 Task: In the  document Ai.odt Use the tool word Count 'and display word count while typing' Create the translated copy of the document in  'Latin' Change notification to  All Comments
Action: Mouse moved to (183, 62)
Screenshot: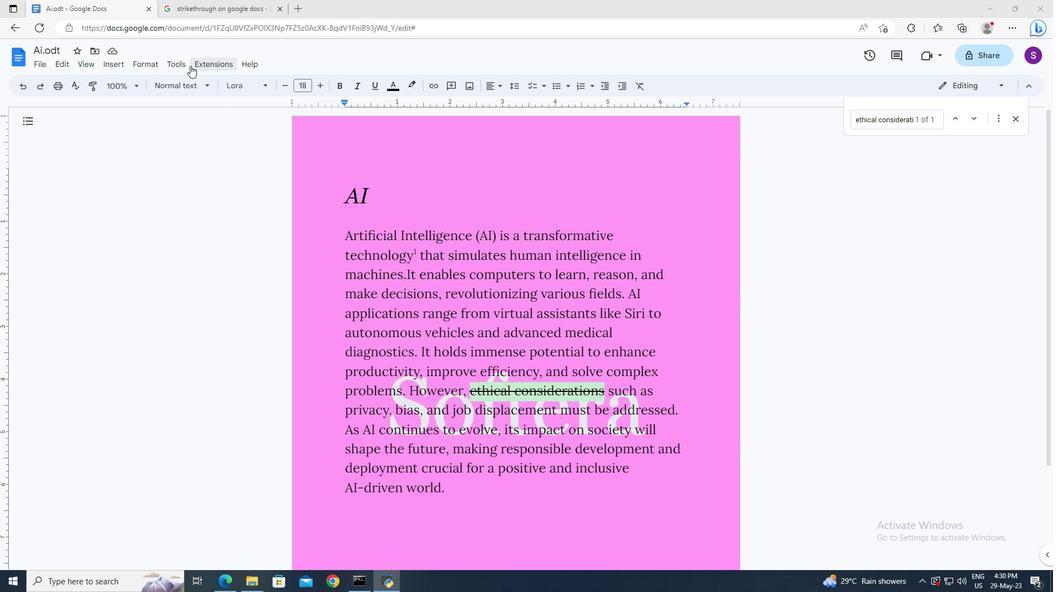 
Action: Mouse pressed left at (183, 62)
Screenshot: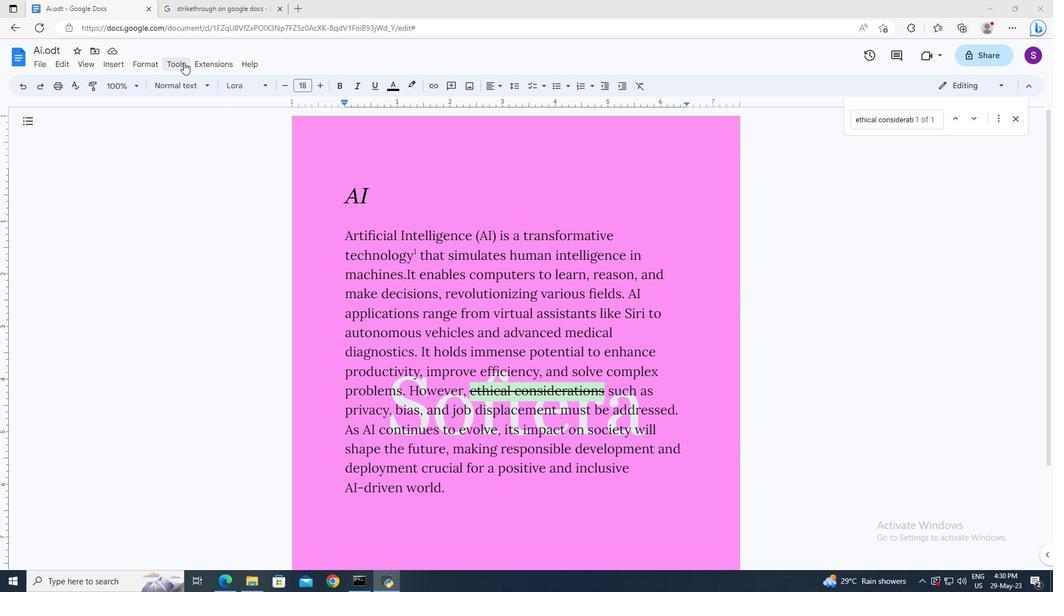 
Action: Mouse moved to (192, 96)
Screenshot: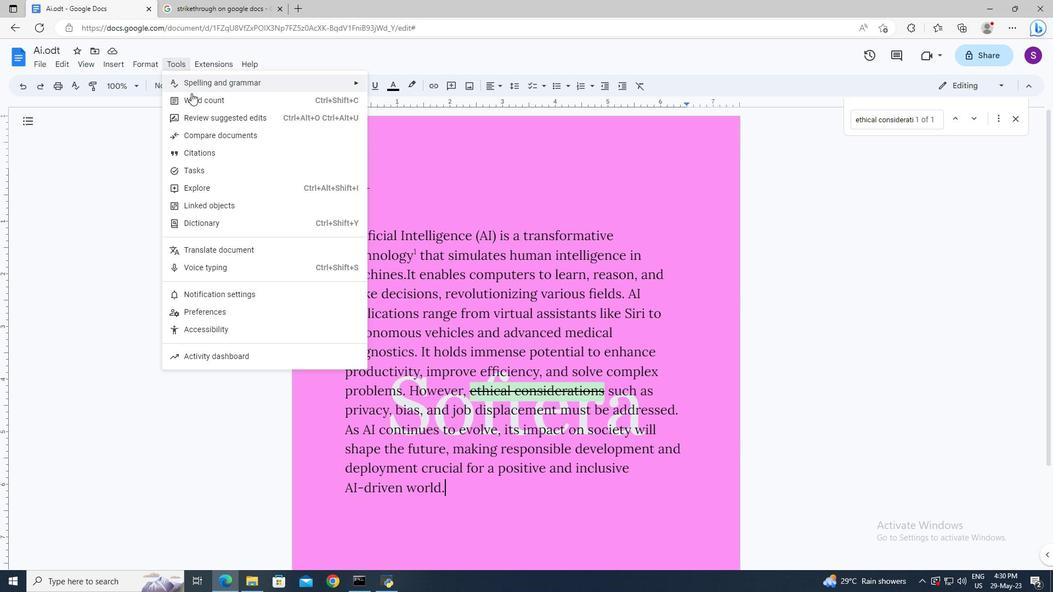 
Action: Mouse pressed left at (192, 96)
Screenshot: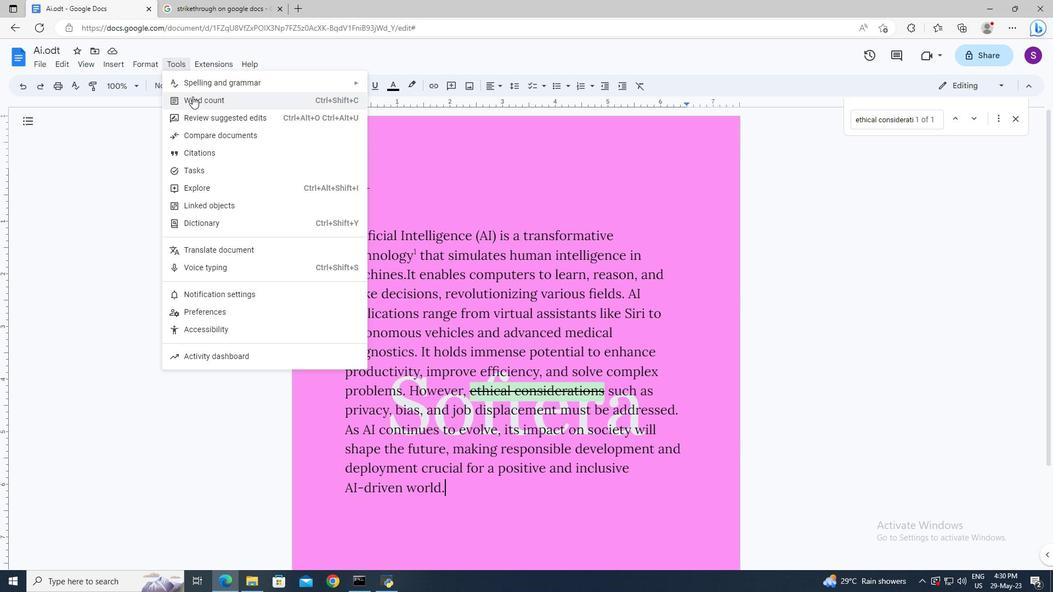 
Action: Mouse moved to (459, 353)
Screenshot: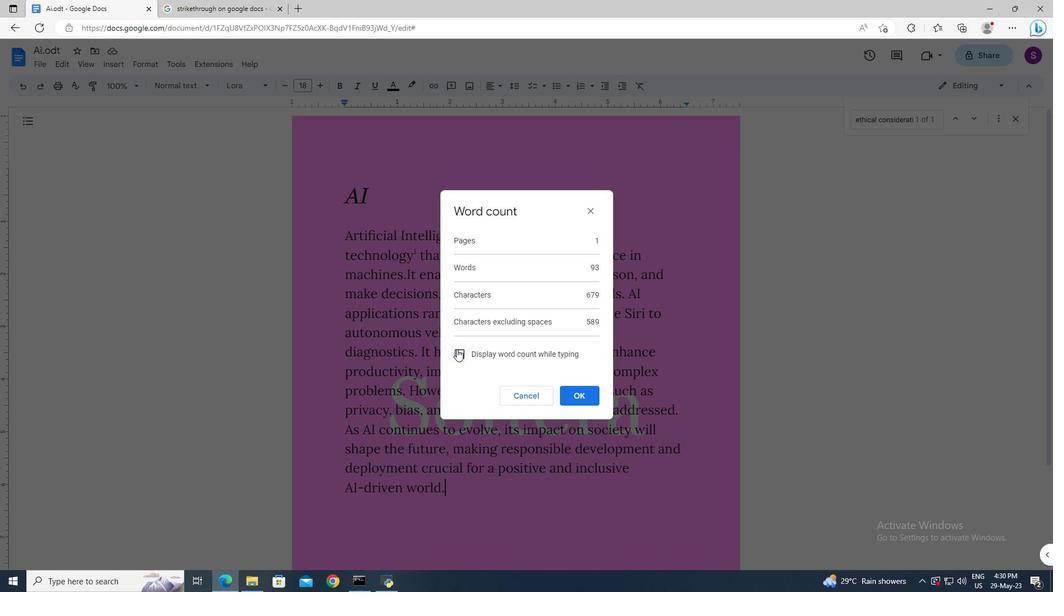 
Action: Mouse pressed left at (459, 353)
Screenshot: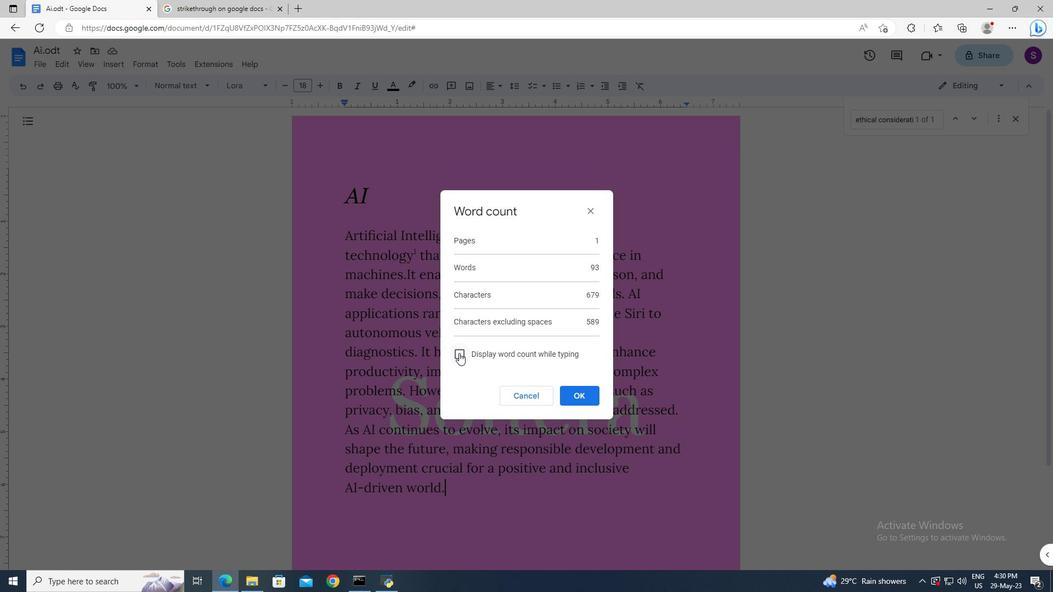 
Action: Mouse moved to (571, 391)
Screenshot: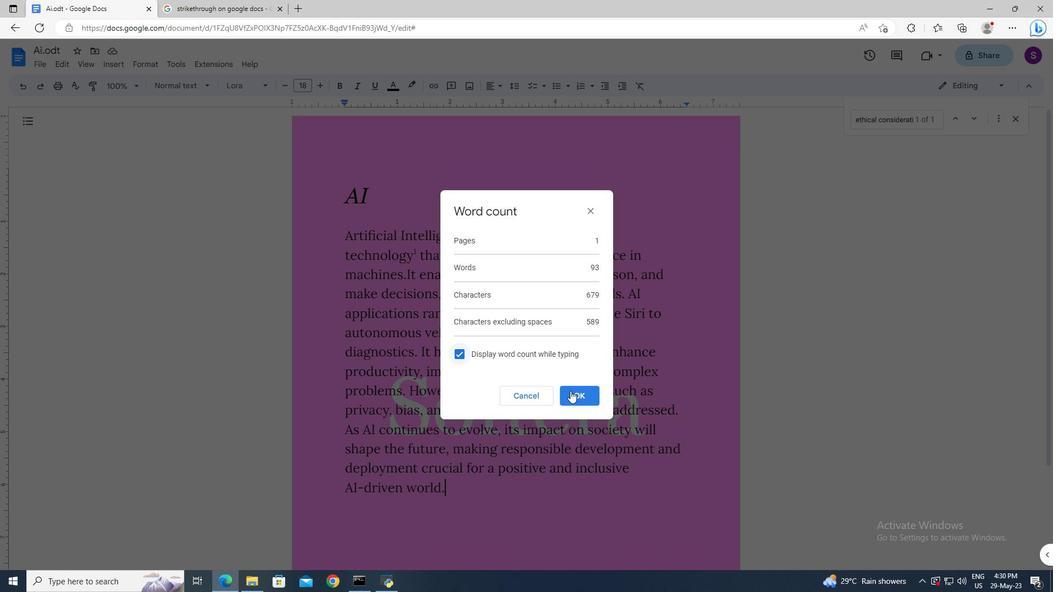 
Action: Mouse pressed left at (571, 391)
Screenshot: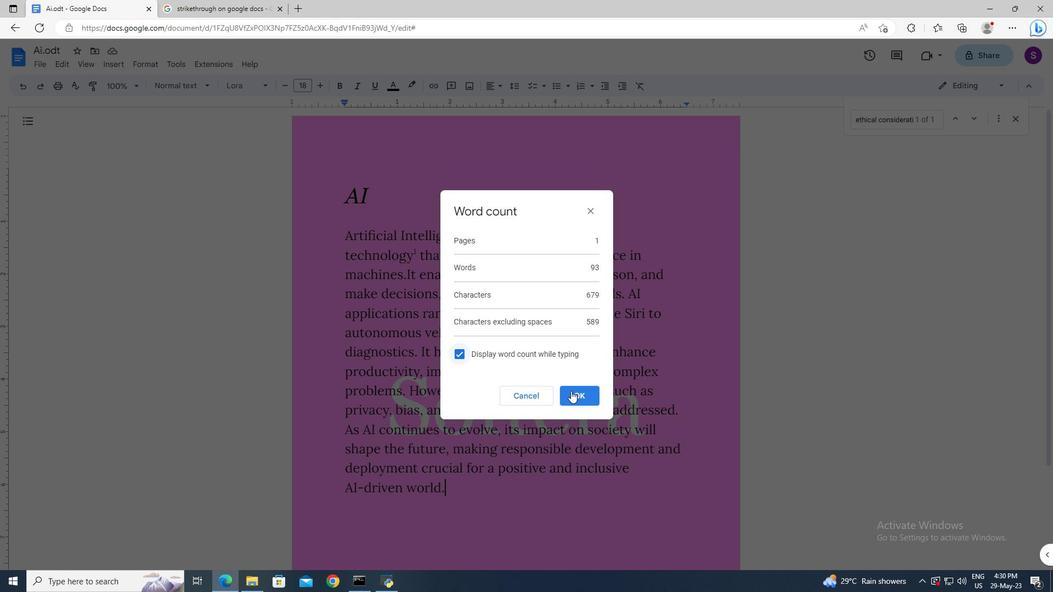 
Action: Mouse moved to (73, 60)
Screenshot: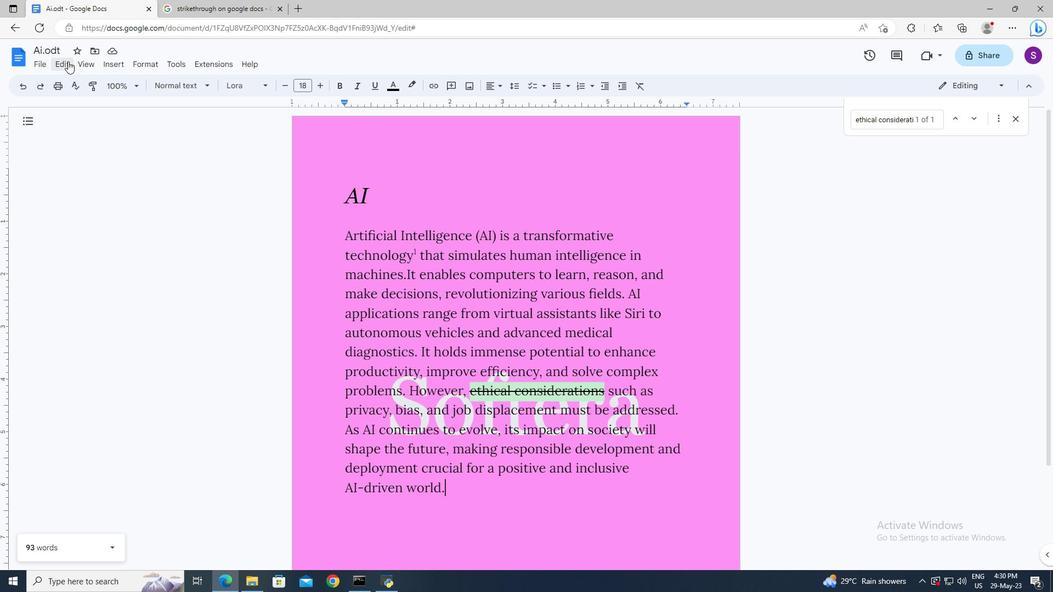
Action: Mouse pressed left at (73, 60)
Screenshot: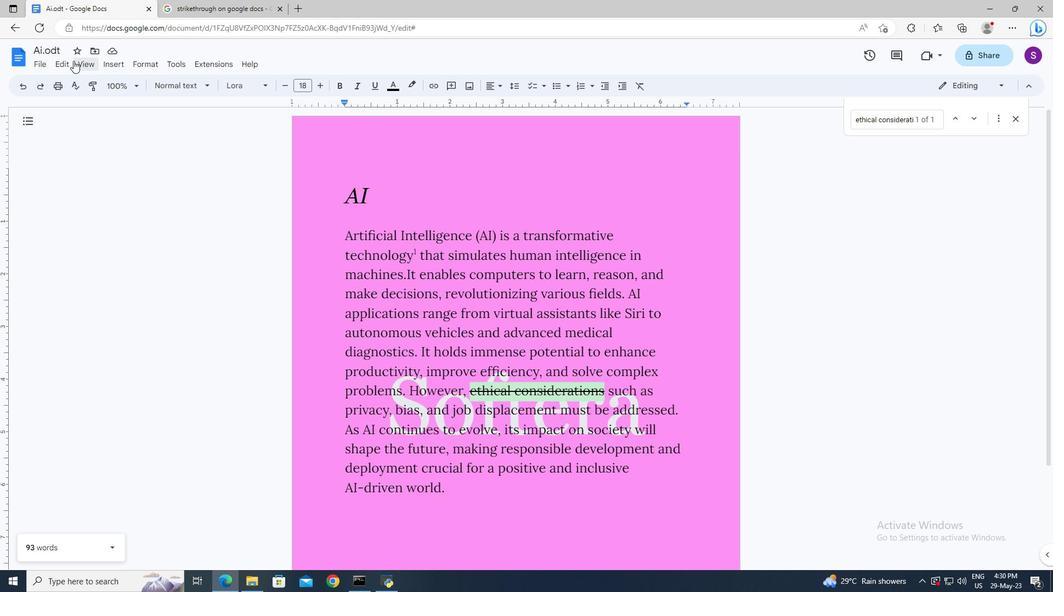 
Action: Mouse moved to (218, 248)
Screenshot: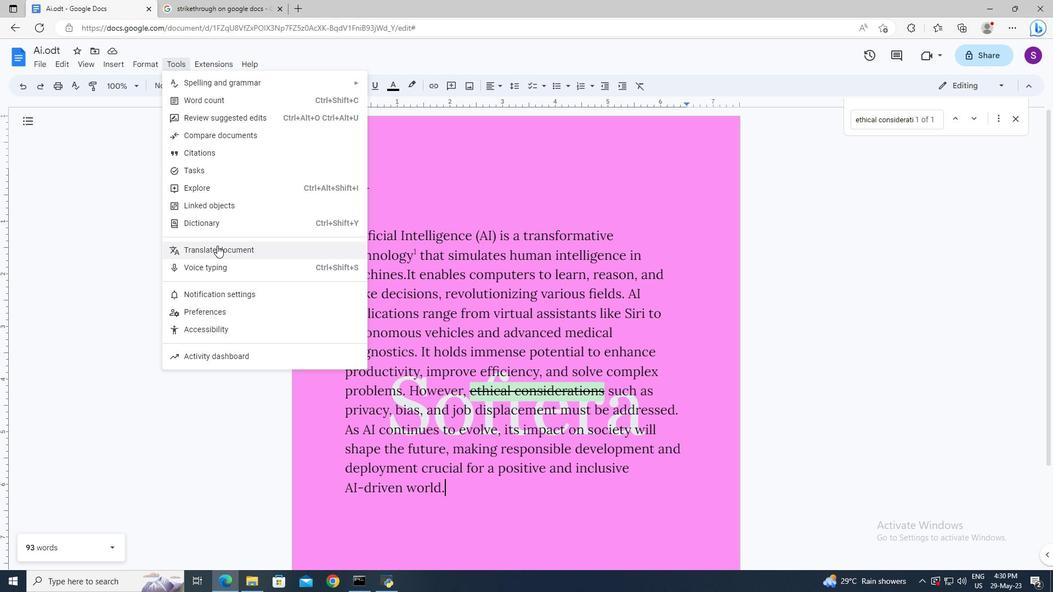 
Action: Mouse pressed left at (218, 248)
Screenshot: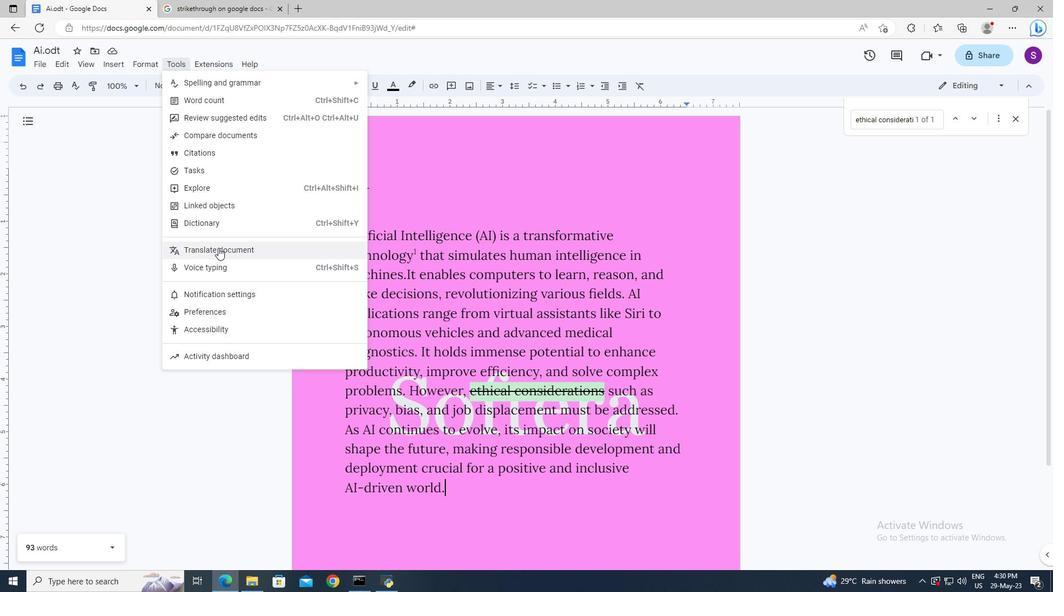 
Action: Mouse moved to (509, 322)
Screenshot: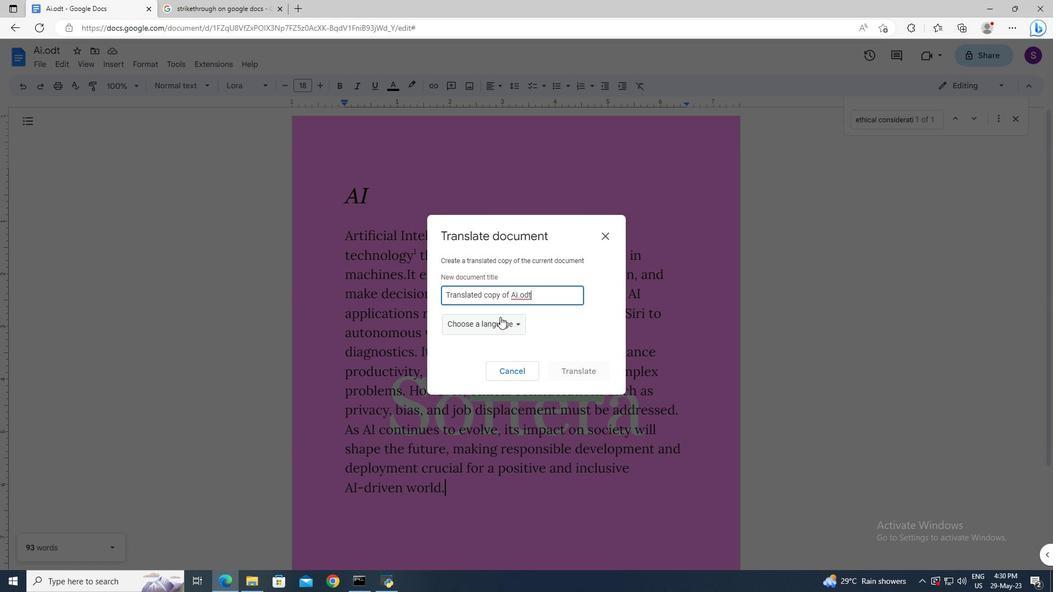 
Action: Mouse pressed left at (509, 322)
Screenshot: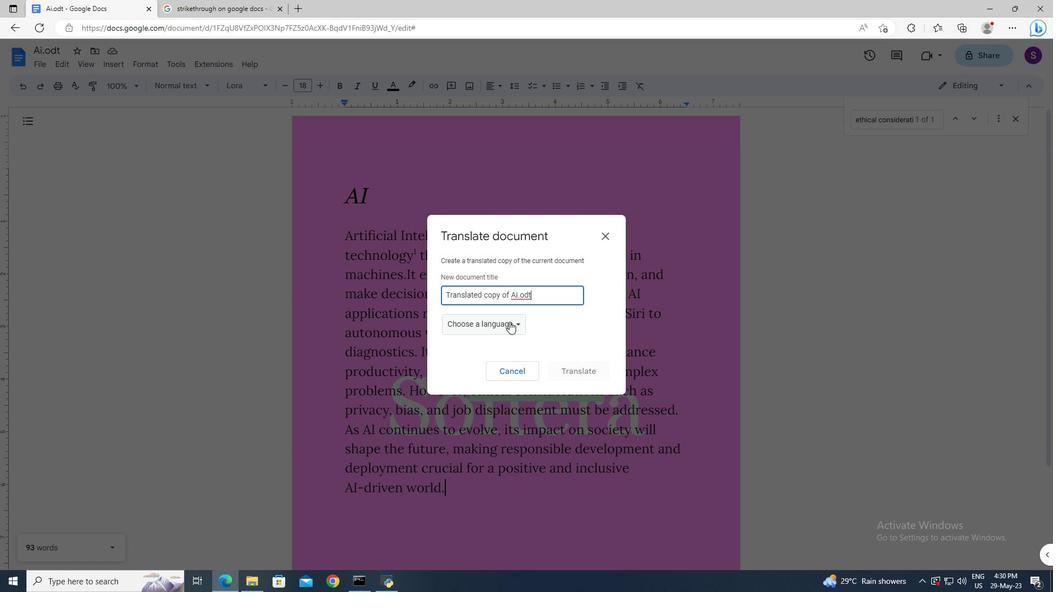 
Action: Mouse moved to (510, 377)
Screenshot: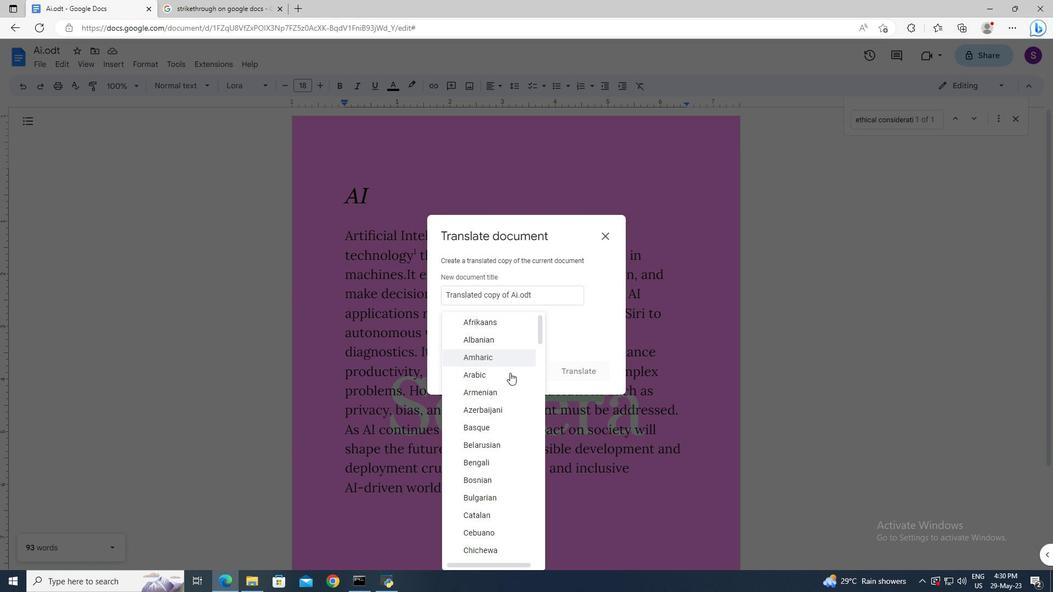 
Action: Mouse scrolled (510, 377) with delta (0, 0)
Screenshot: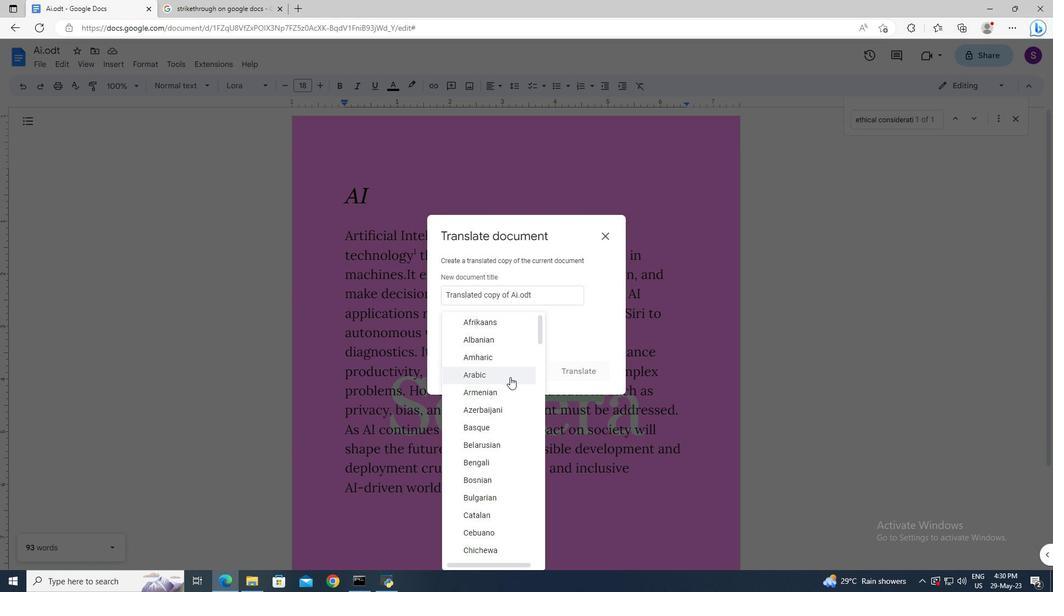 
Action: Mouse scrolled (510, 377) with delta (0, 0)
Screenshot: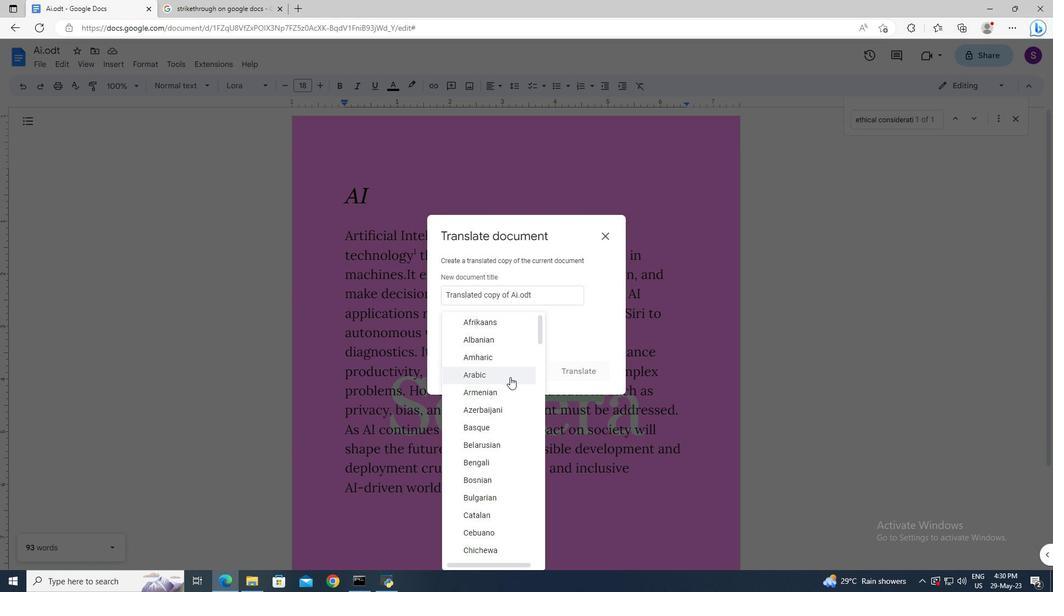 
Action: Mouse moved to (505, 385)
Screenshot: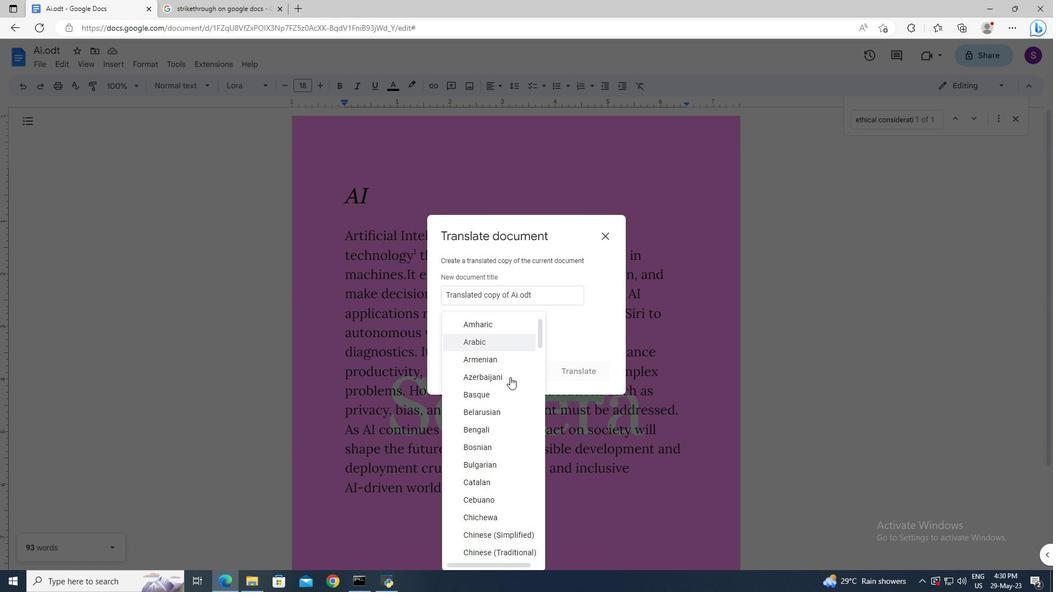 
Action: Mouse scrolled (505, 385) with delta (0, 0)
Screenshot: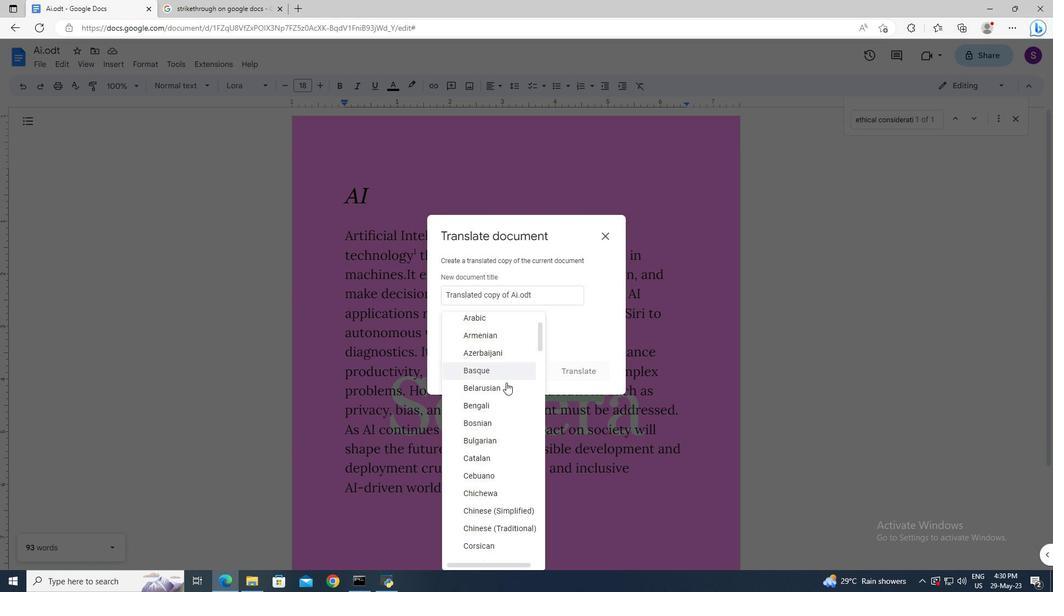 
Action: Mouse moved to (505, 387)
Screenshot: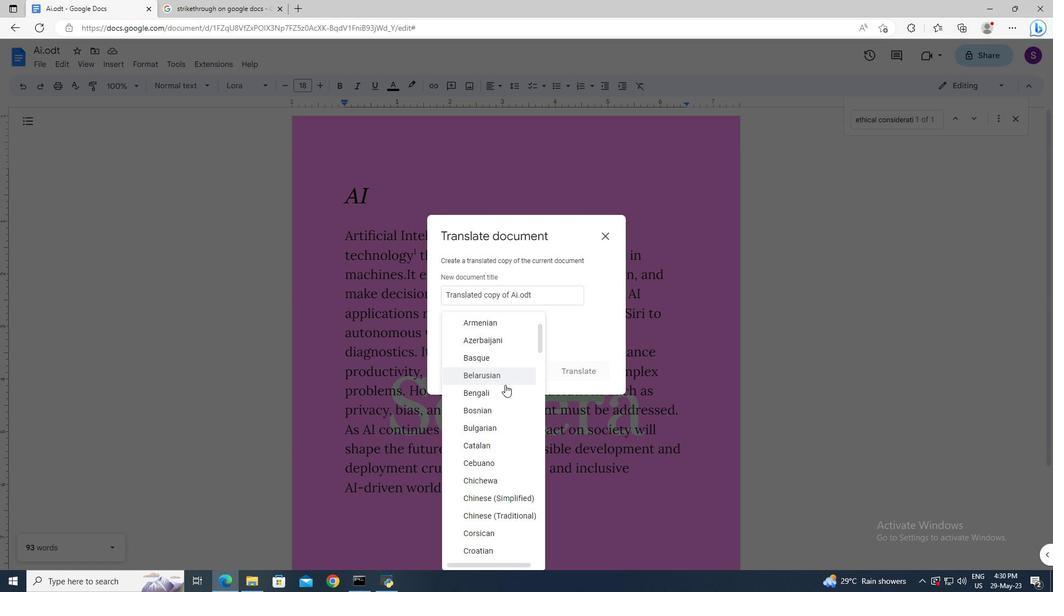 
Action: Mouse scrolled (505, 386) with delta (0, 0)
Screenshot: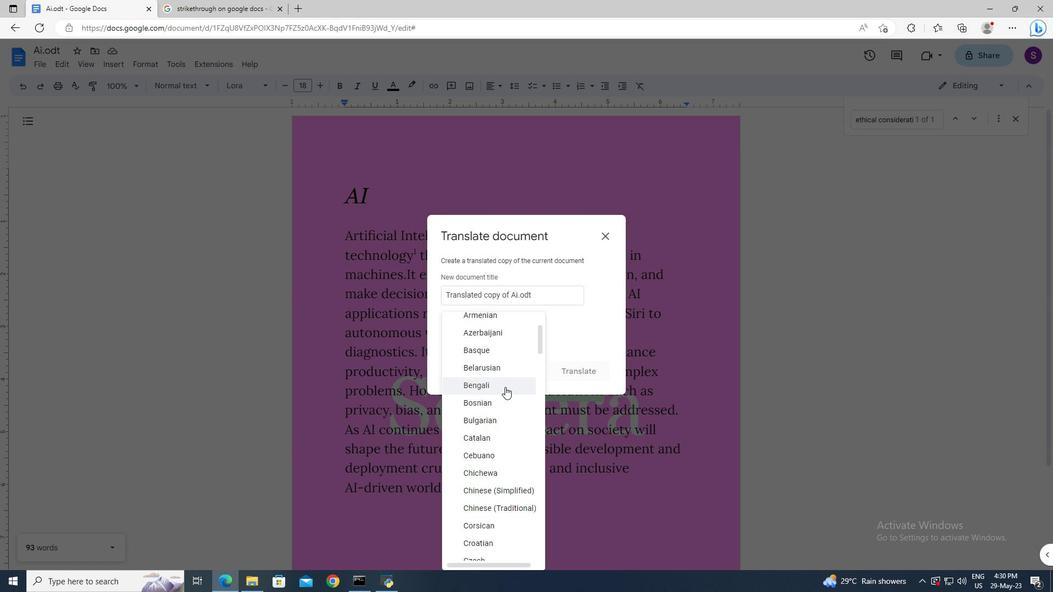 
Action: Mouse scrolled (505, 386) with delta (0, 0)
Screenshot: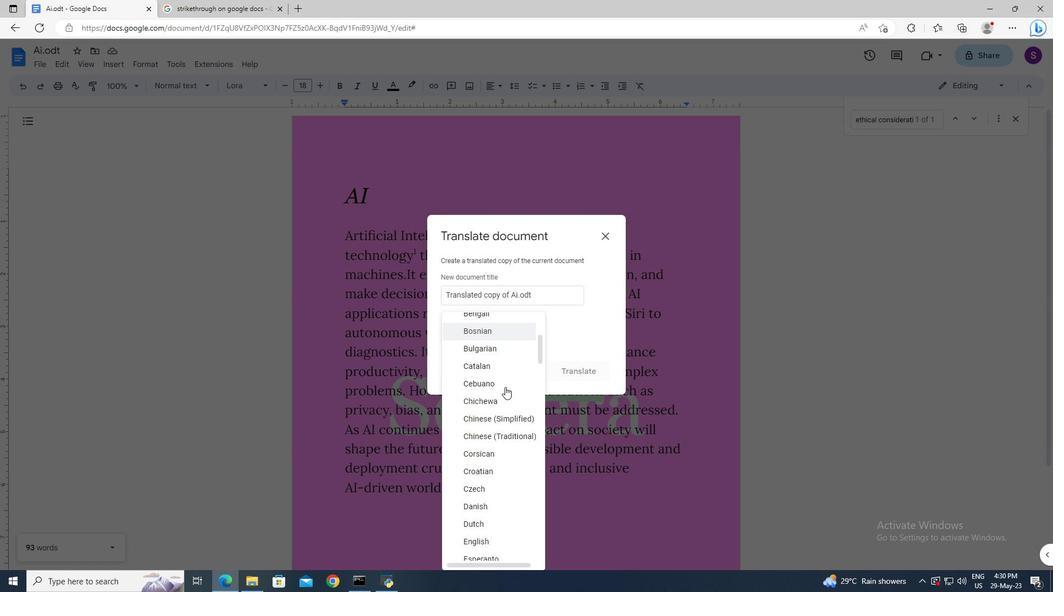 
Action: Mouse scrolled (505, 386) with delta (0, 0)
Screenshot: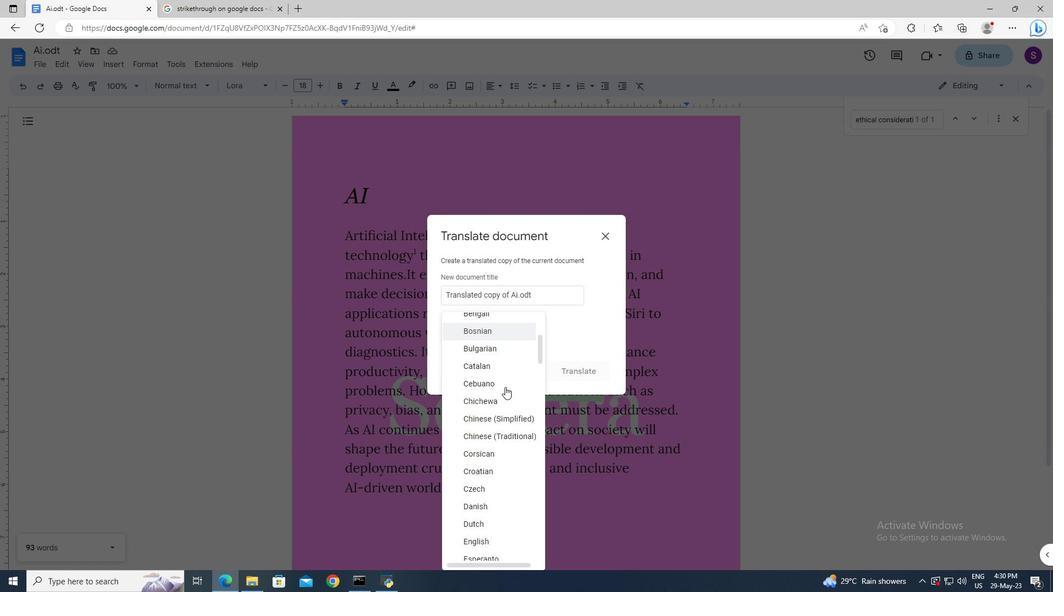 
Action: Mouse scrolled (505, 386) with delta (0, 0)
Screenshot: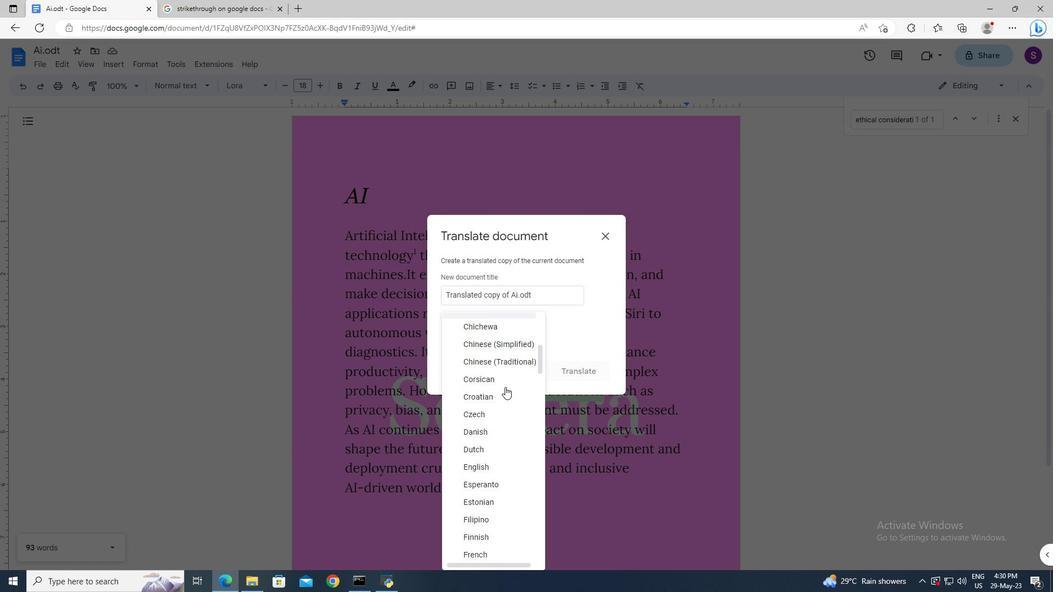
Action: Mouse scrolled (505, 386) with delta (0, 0)
Screenshot: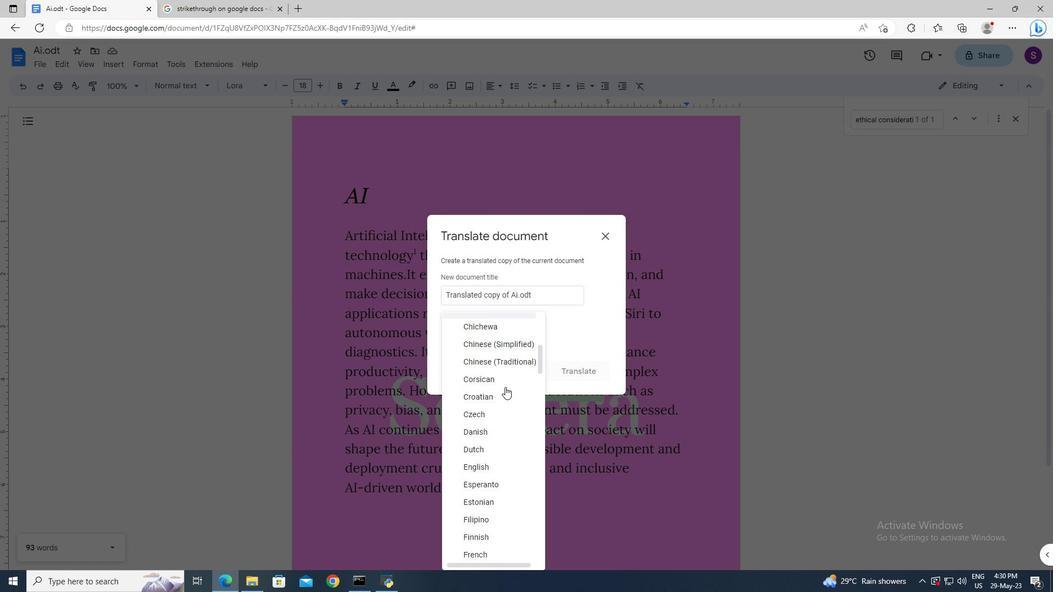 
Action: Mouse scrolled (505, 386) with delta (0, 0)
Screenshot: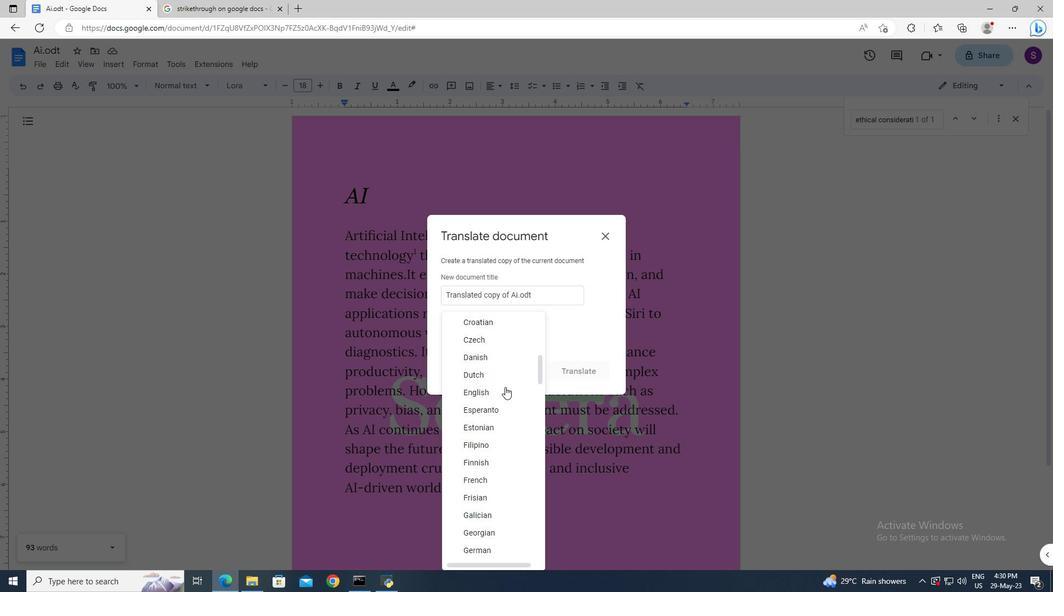 
Action: Mouse scrolled (505, 386) with delta (0, 0)
Screenshot: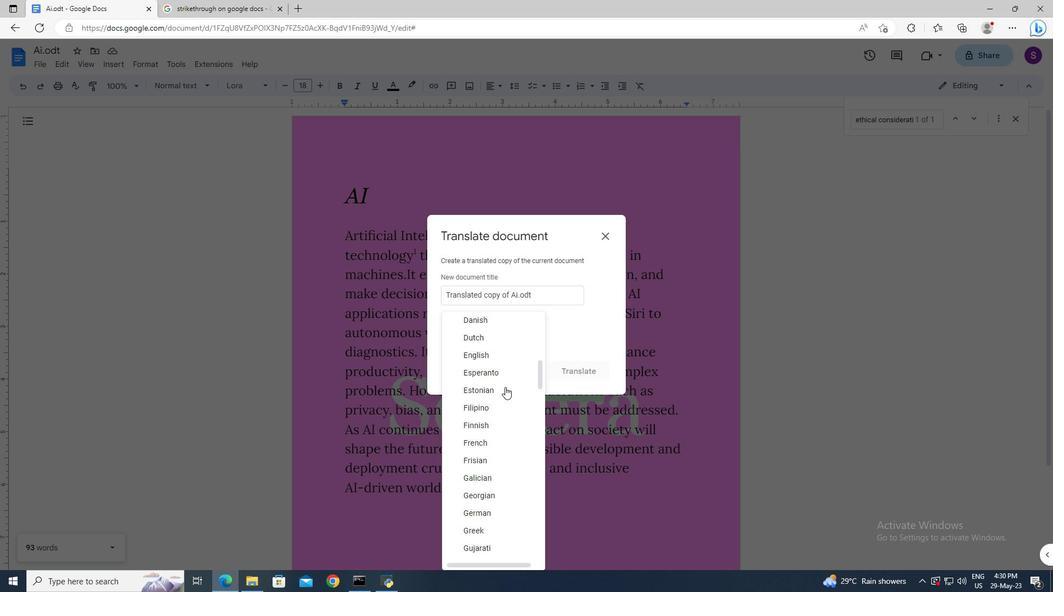 
Action: Mouse scrolled (505, 386) with delta (0, 0)
Screenshot: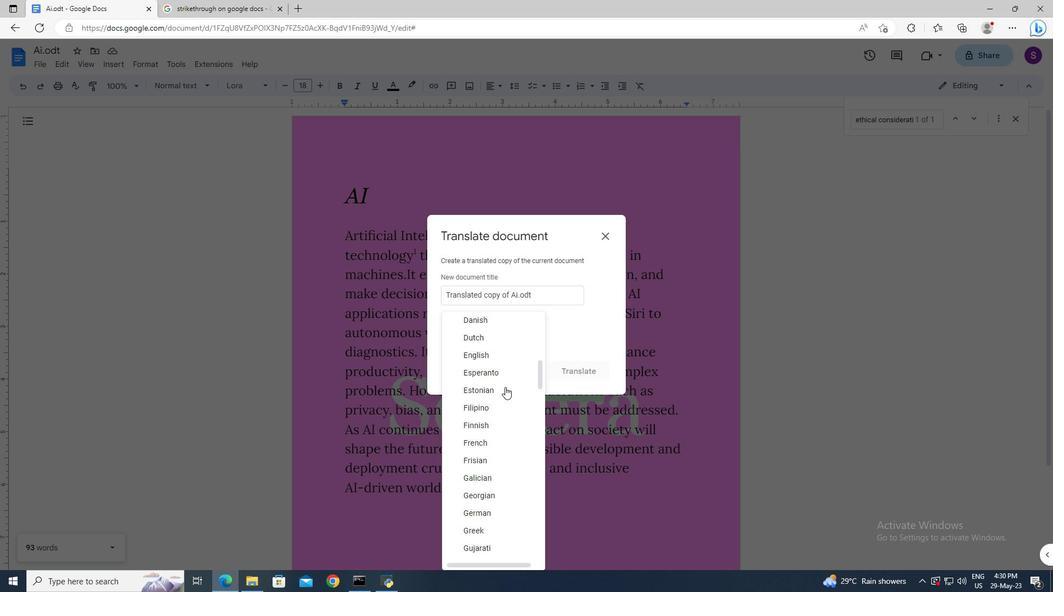 
Action: Mouse scrolled (505, 386) with delta (0, 0)
Screenshot: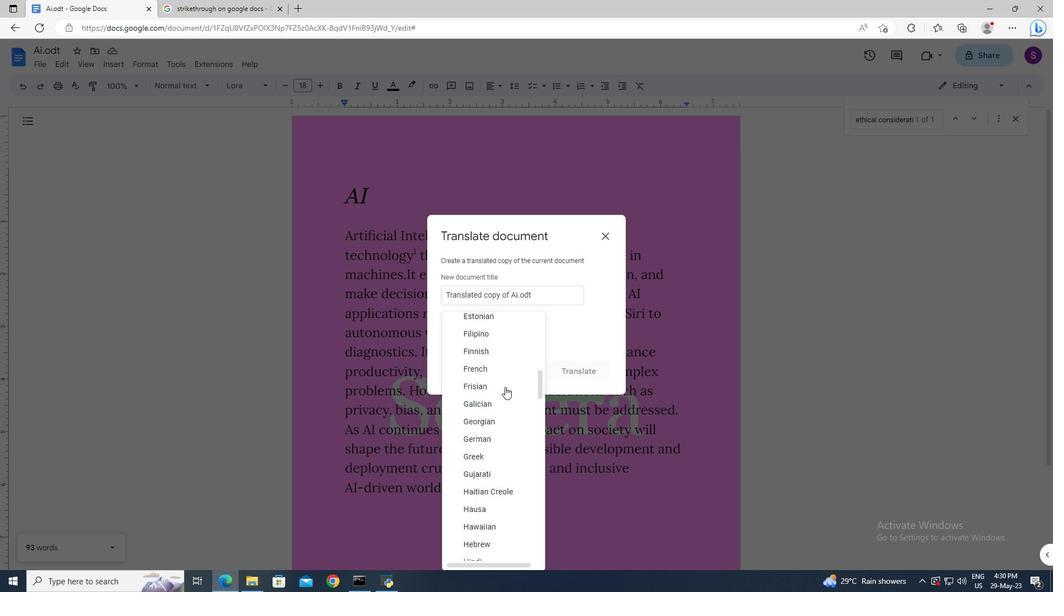 
Action: Mouse scrolled (505, 386) with delta (0, 0)
Screenshot: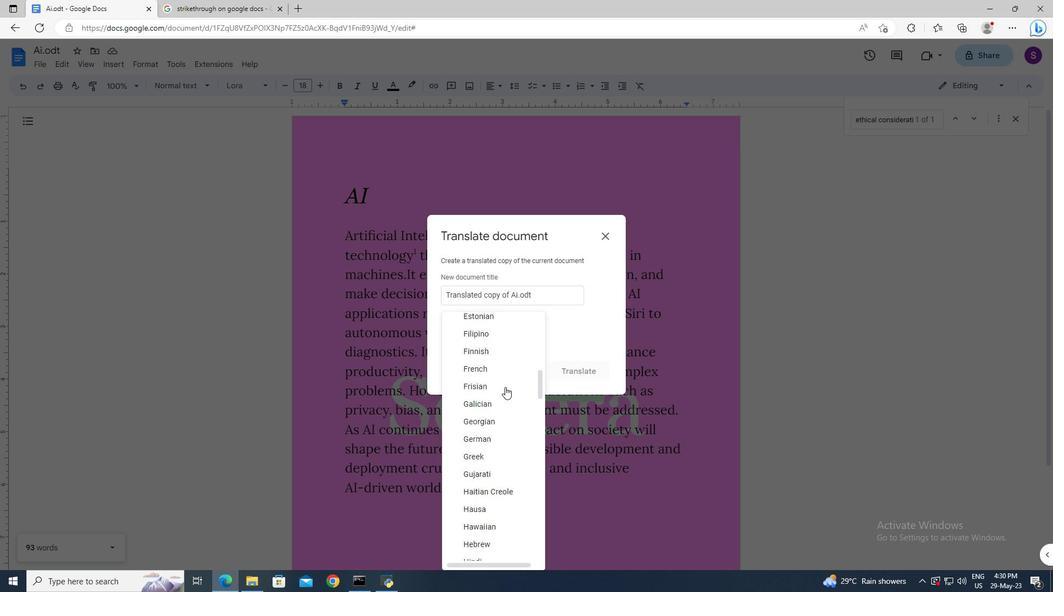 
Action: Mouse scrolled (505, 386) with delta (0, 0)
Screenshot: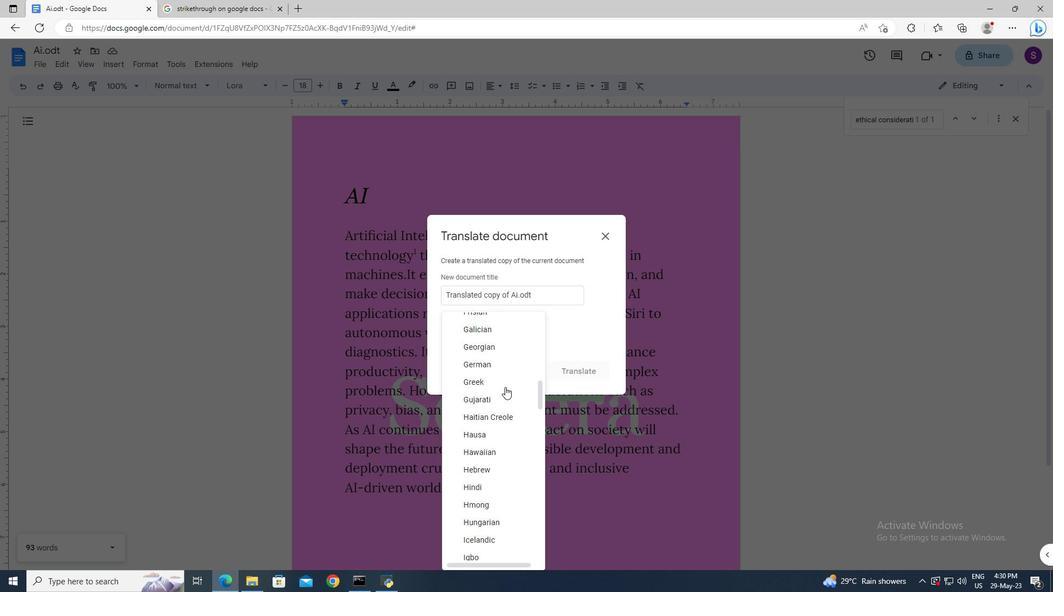 
Action: Mouse scrolled (505, 386) with delta (0, 0)
Screenshot: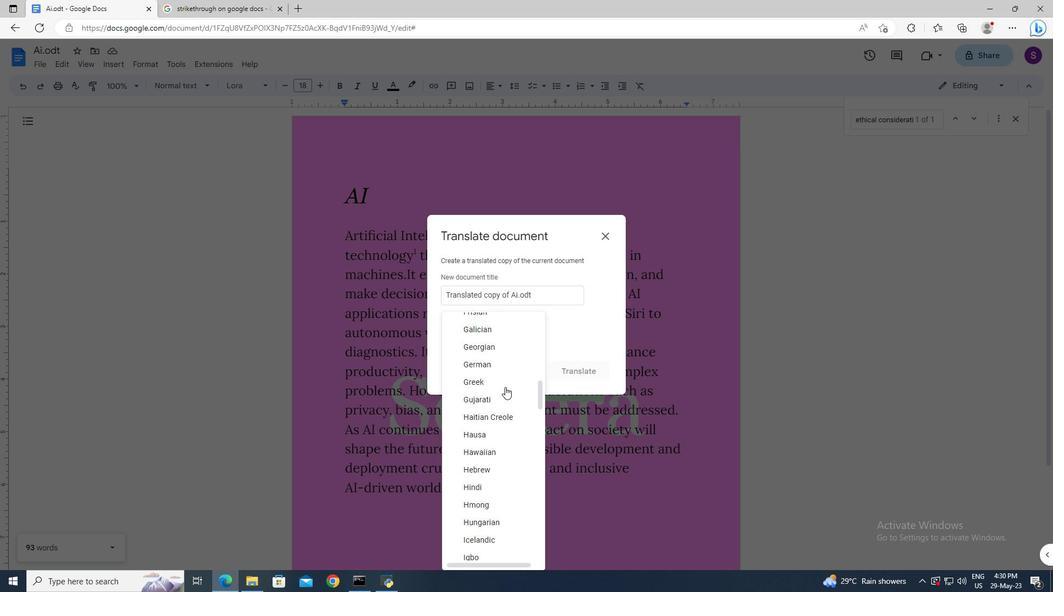 
Action: Mouse scrolled (505, 386) with delta (0, 0)
Screenshot: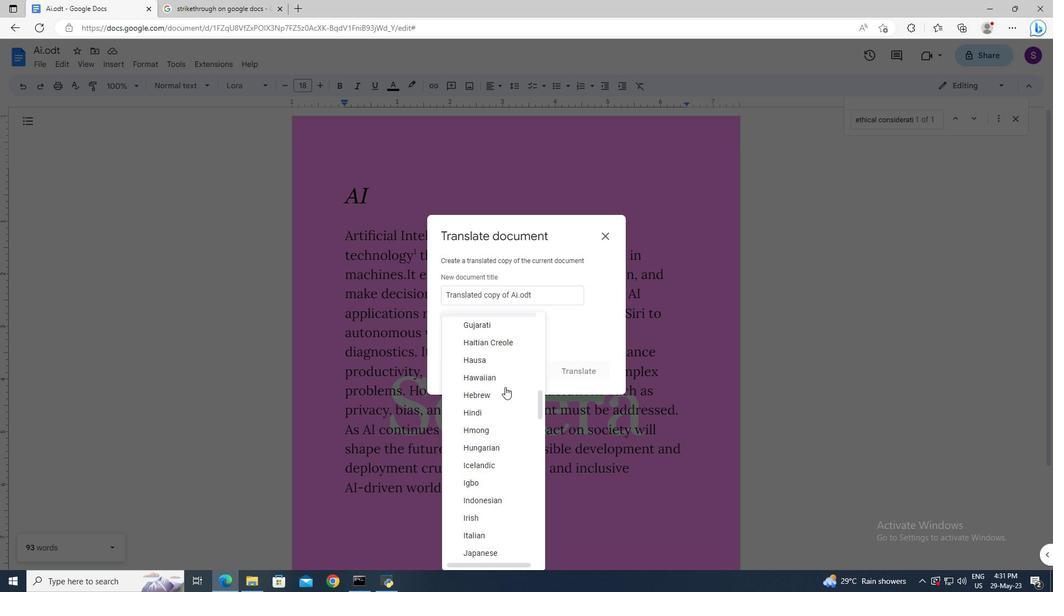
Action: Mouse scrolled (505, 386) with delta (0, 0)
Screenshot: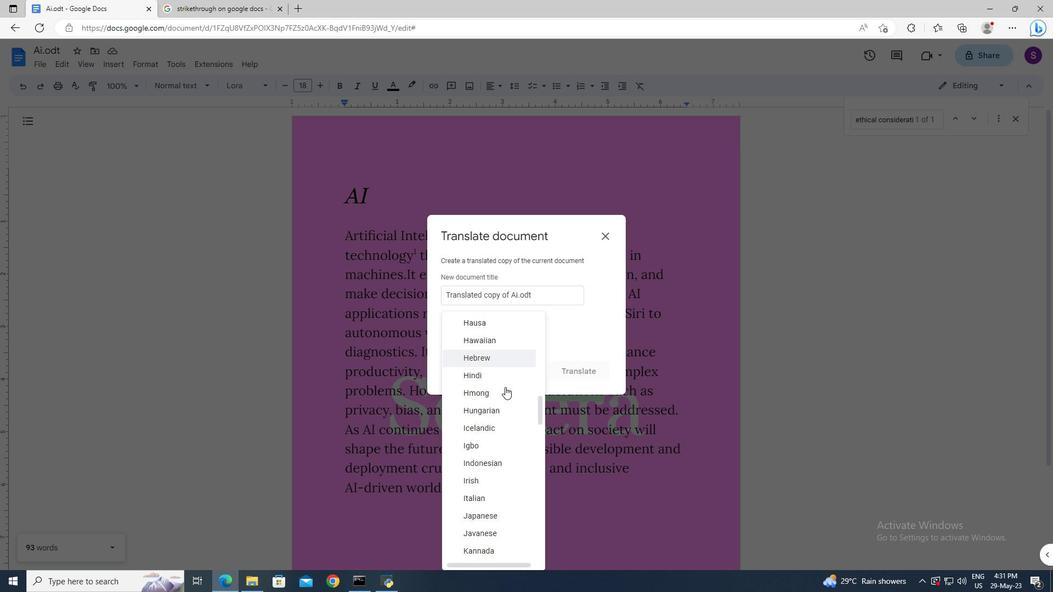 
Action: Mouse scrolled (505, 386) with delta (0, 0)
Screenshot: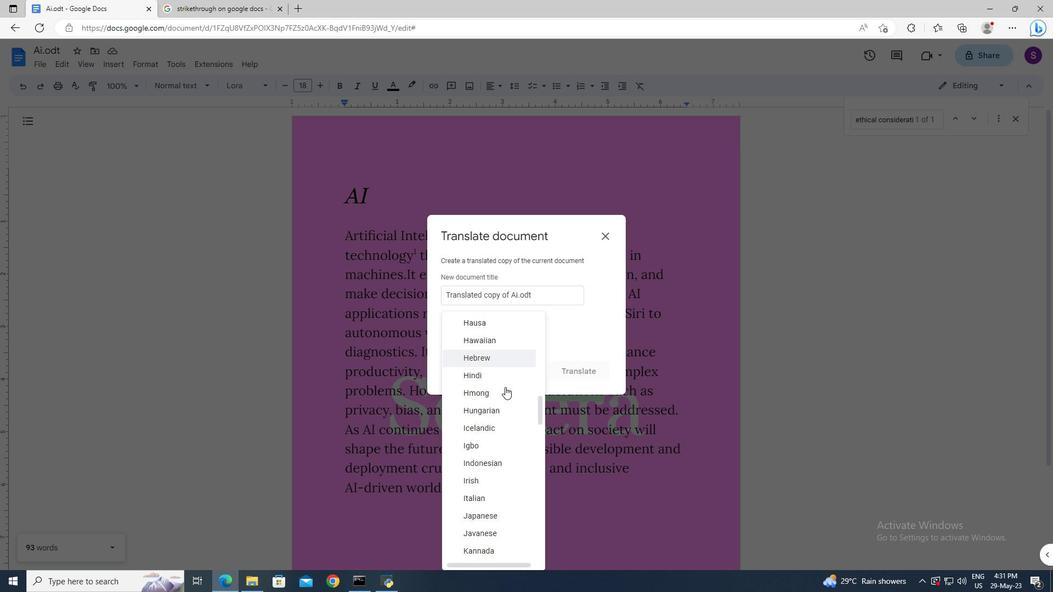 
Action: Mouse scrolled (505, 386) with delta (0, 0)
Screenshot: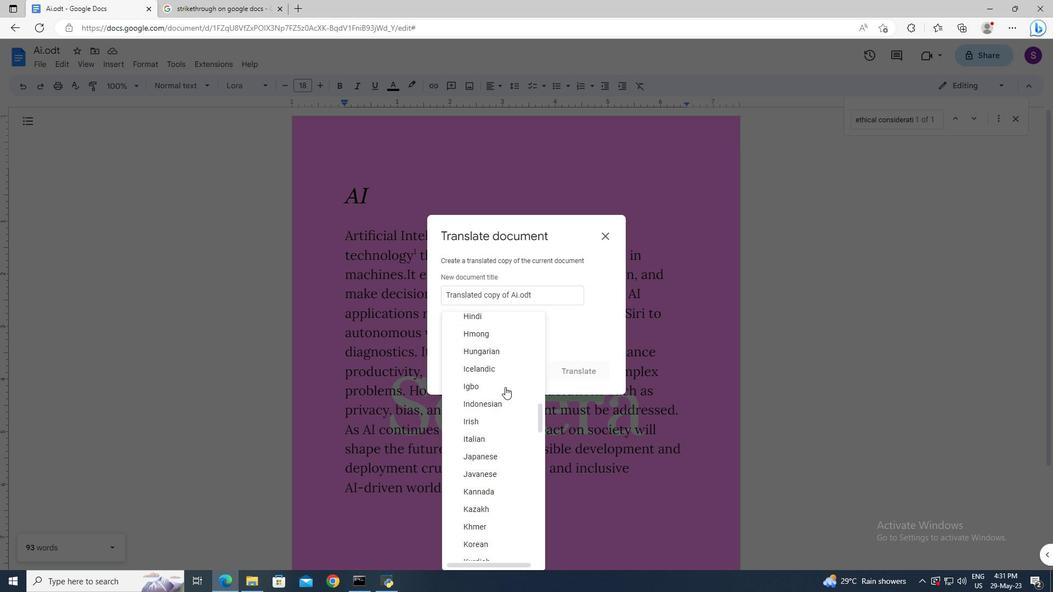 
Action: Mouse scrolled (505, 386) with delta (0, 0)
Screenshot: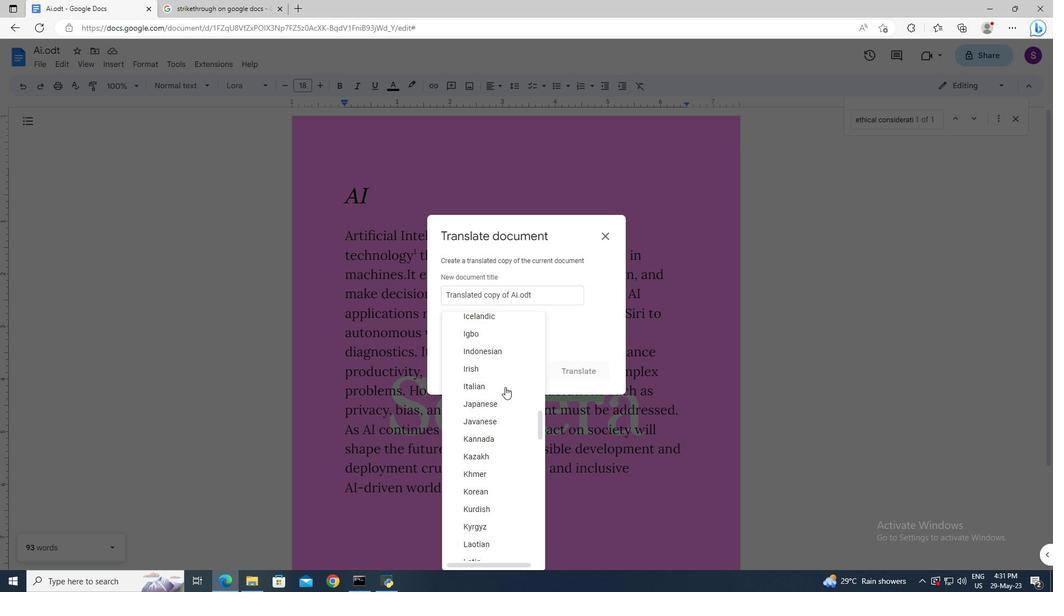 
Action: Mouse scrolled (505, 386) with delta (0, 0)
Screenshot: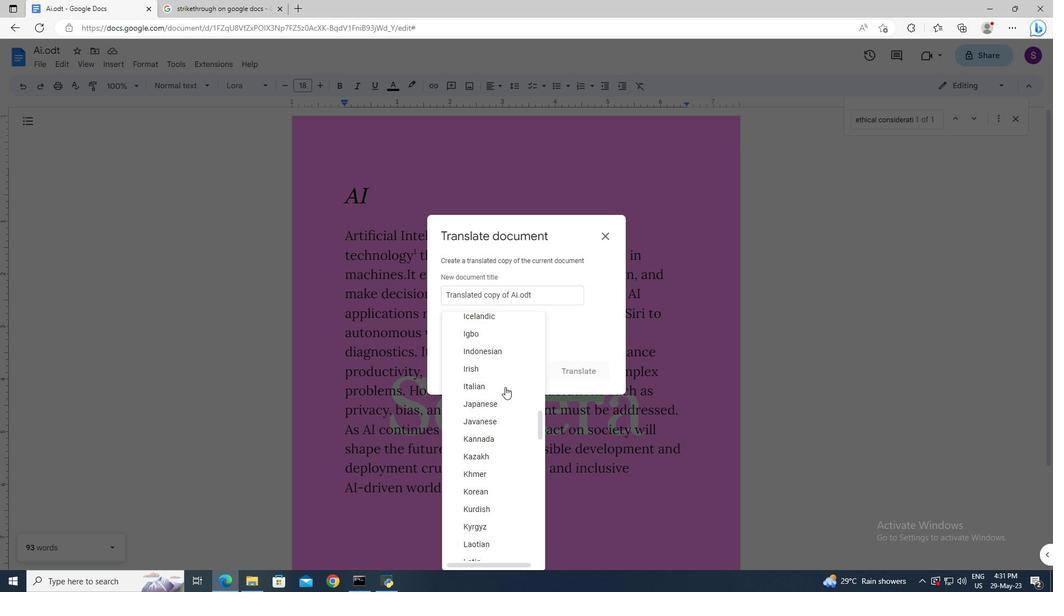 
Action: Mouse moved to (478, 481)
Screenshot: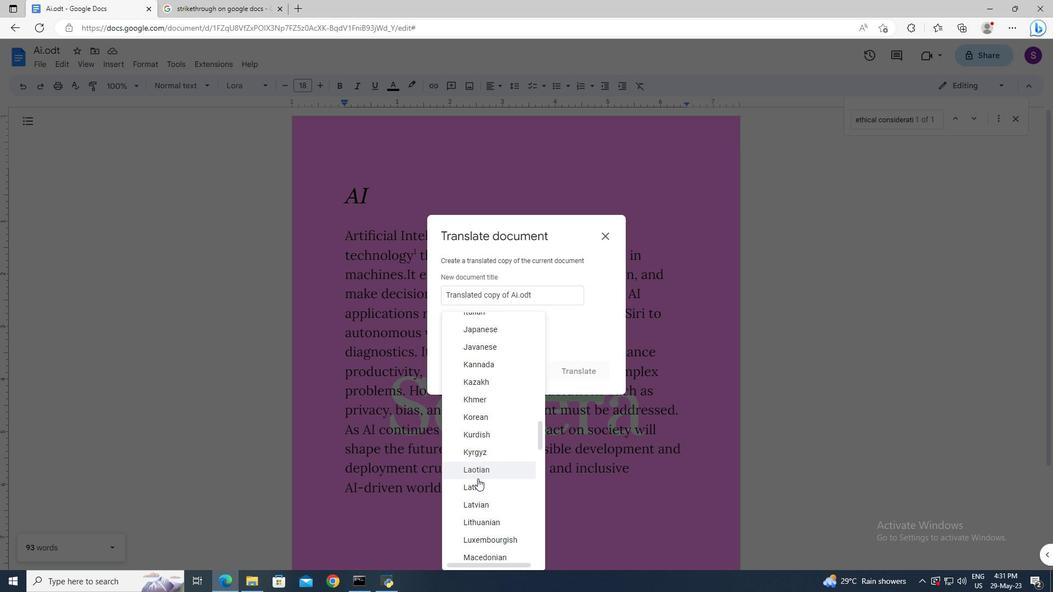
Action: Mouse pressed left at (478, 481)
Screenshot: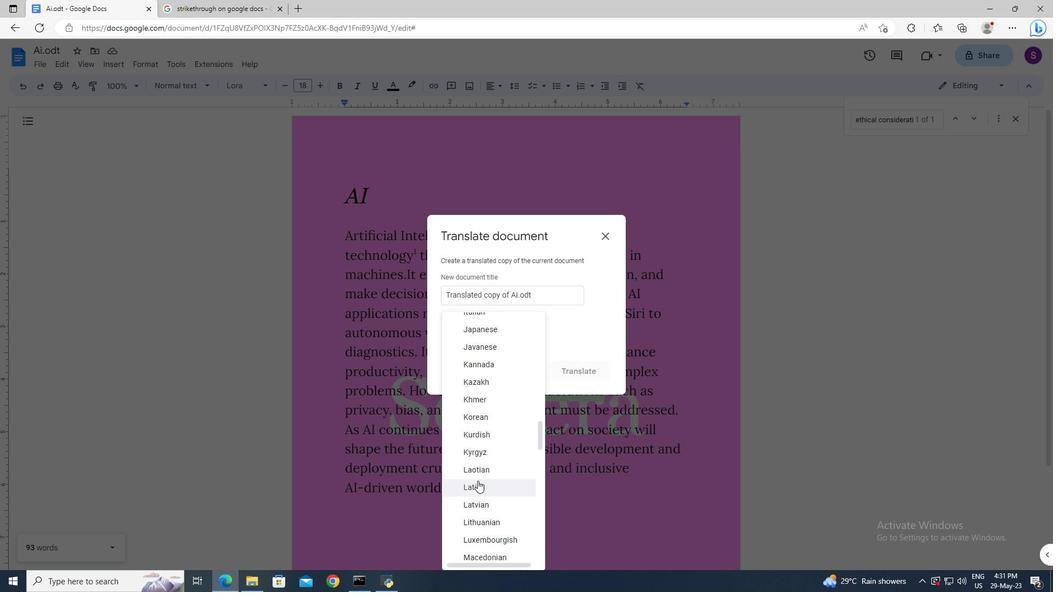 
Action: Mouse moved to (581, 376)
Screenshot: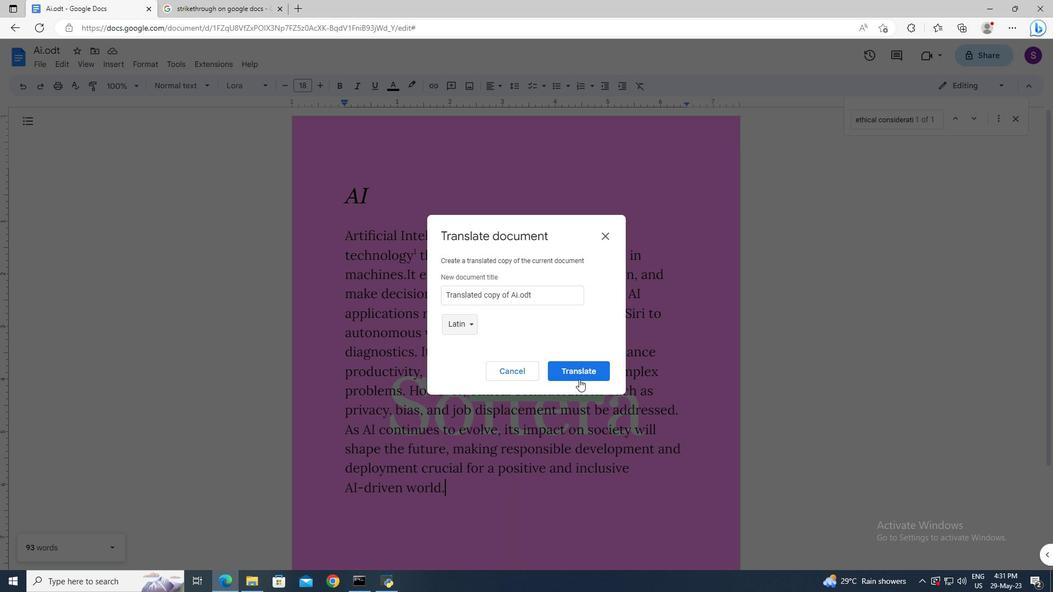 
Action: Mouse pressed left at (581, 376)
Screenshot: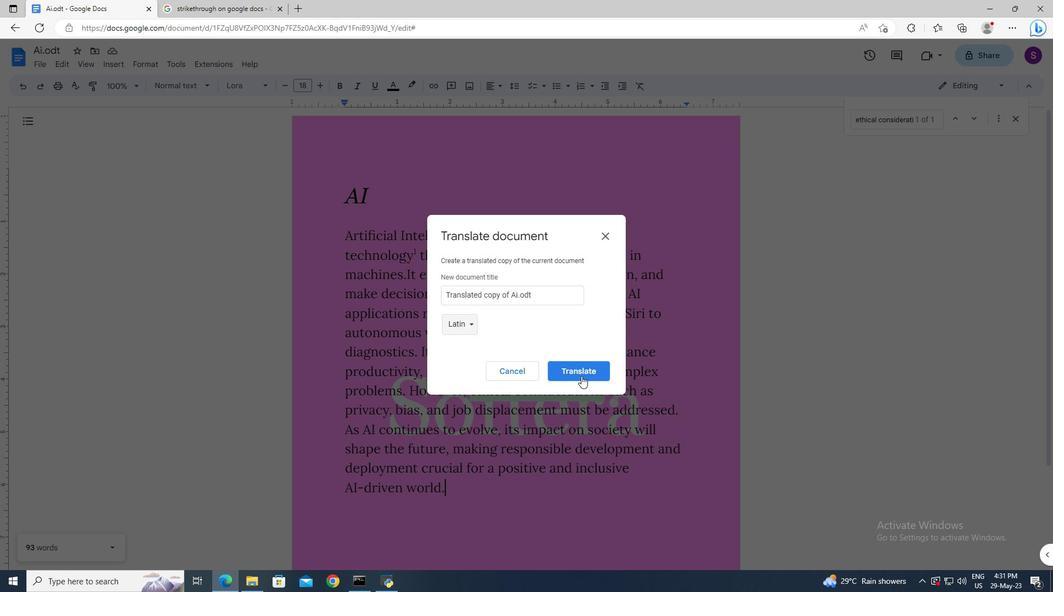 
Action: Mouse moved to (113, 0)
Screenshot: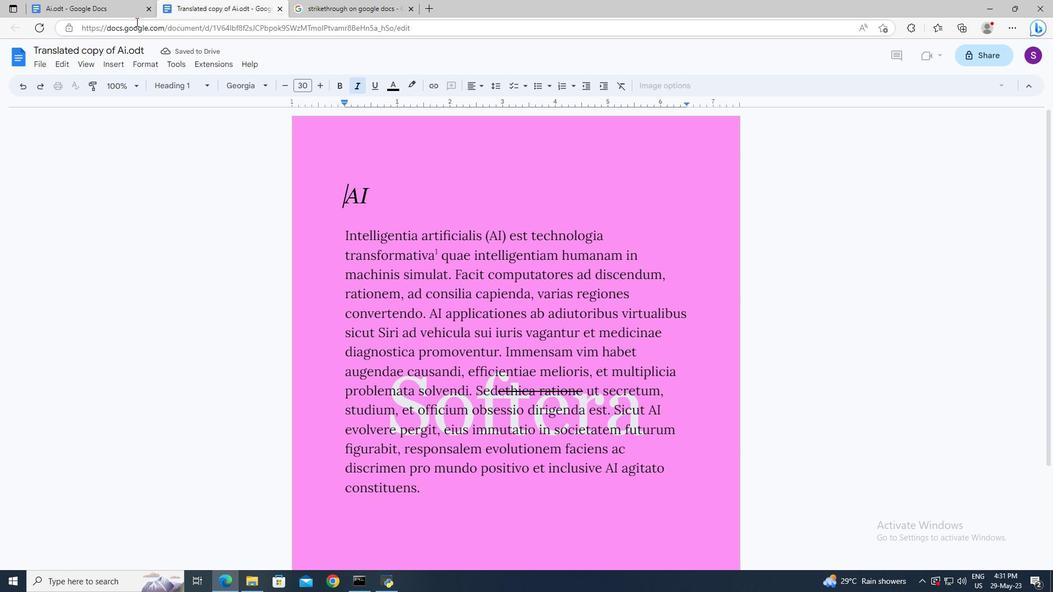 
Action: Mouse pressed left at (113, 0)
Screenshot: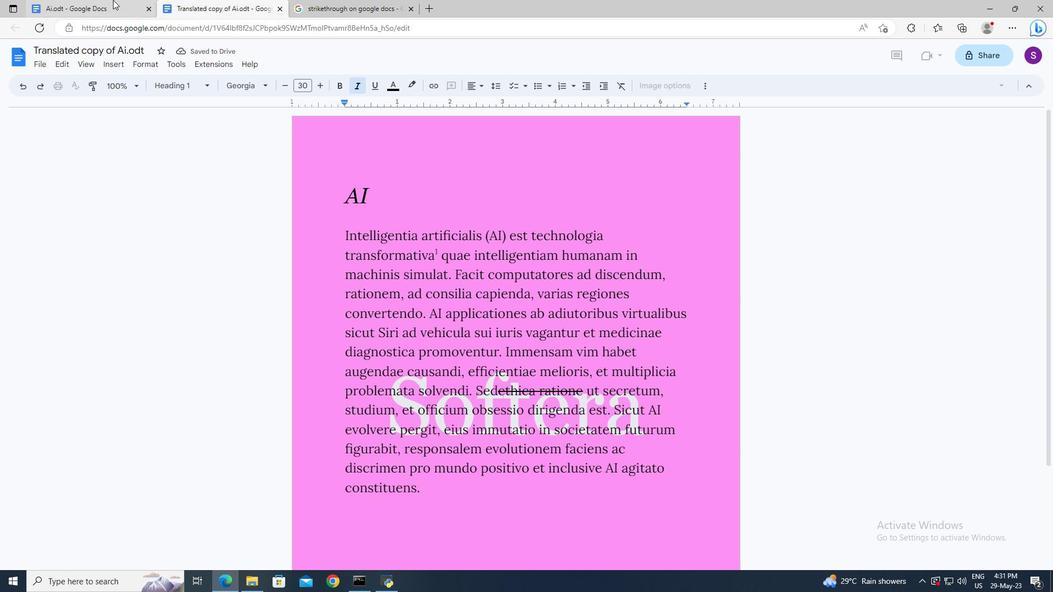 
Action: Mouse moved to (75, 62)
Screenshot: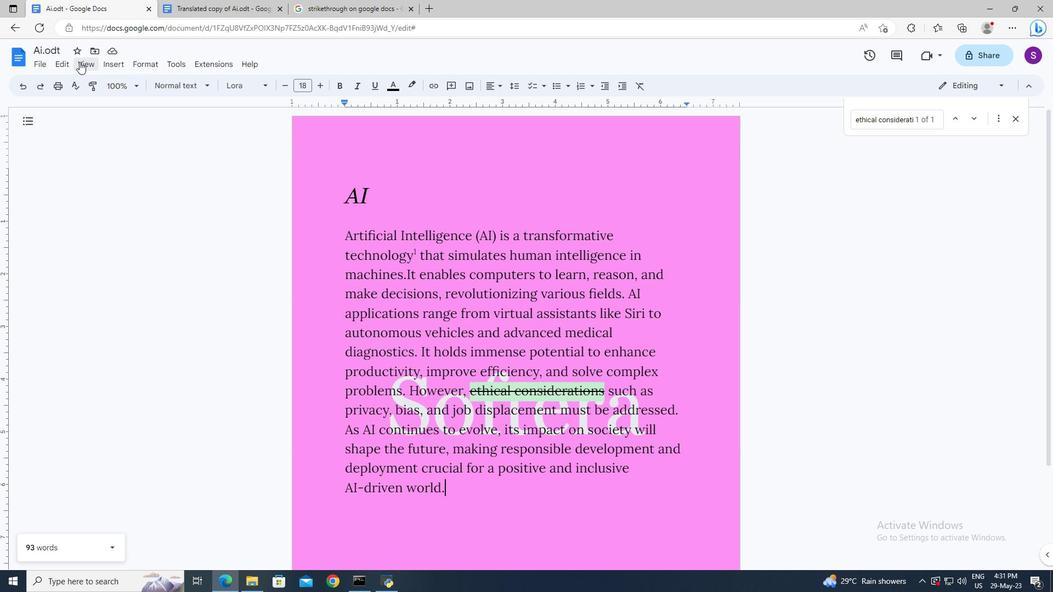 
Action: Mouse pressed left at (75, 62)
Screenshot: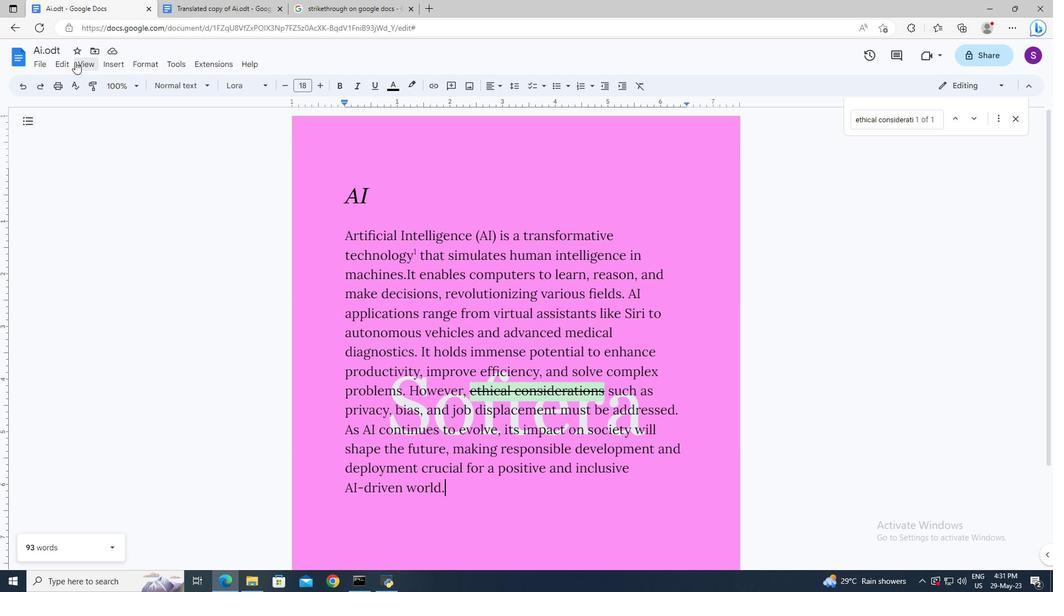 
Action: Mouse moved to (219, 291)
Screenshot: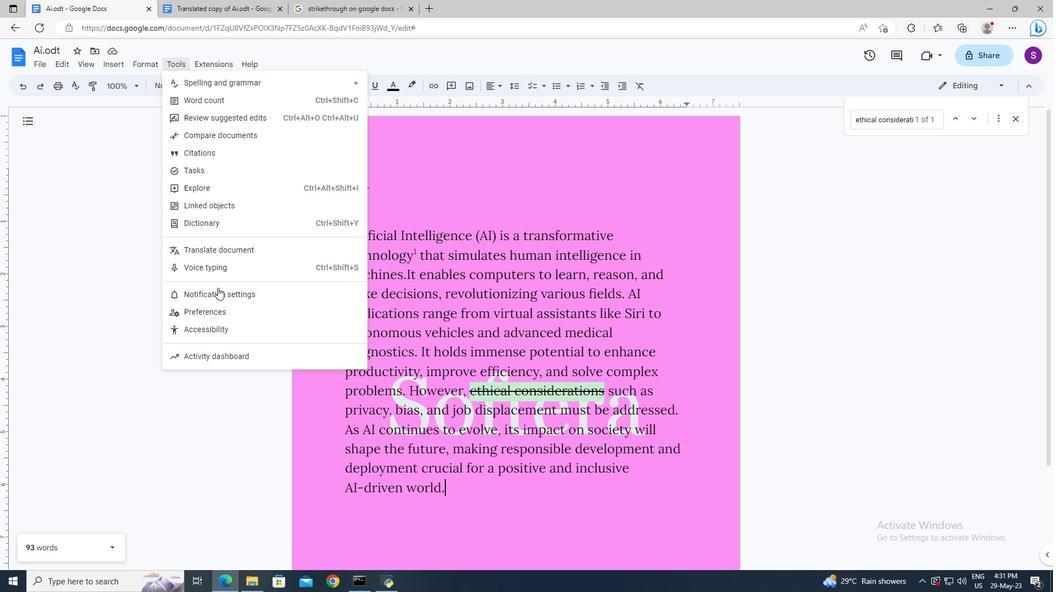 
Action: Mouse pressed left at (219, 291)
Screenshot: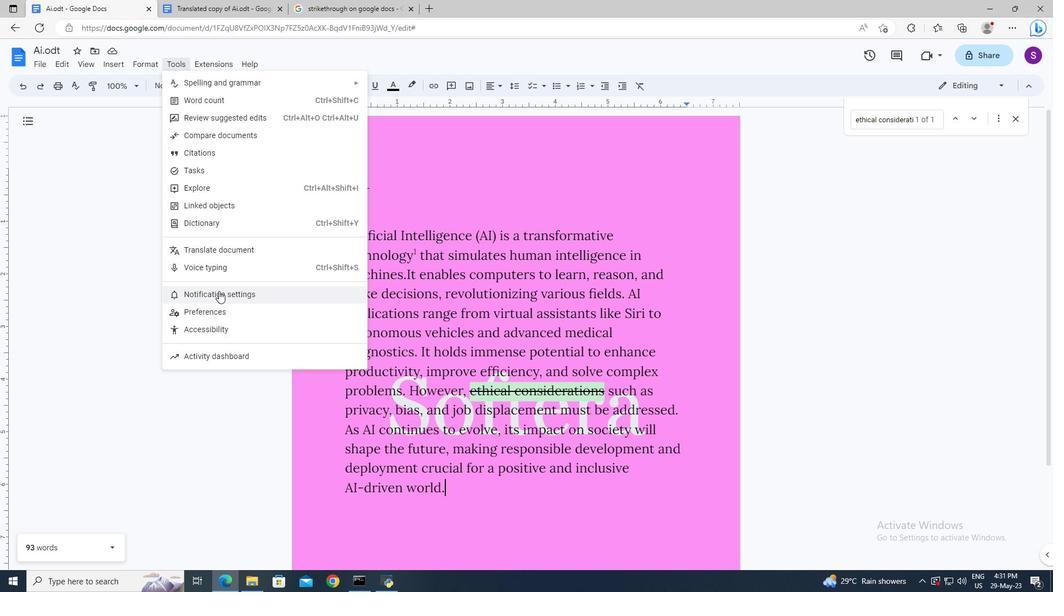 
Action: Mouse moved to (440, 211)
Screenshot: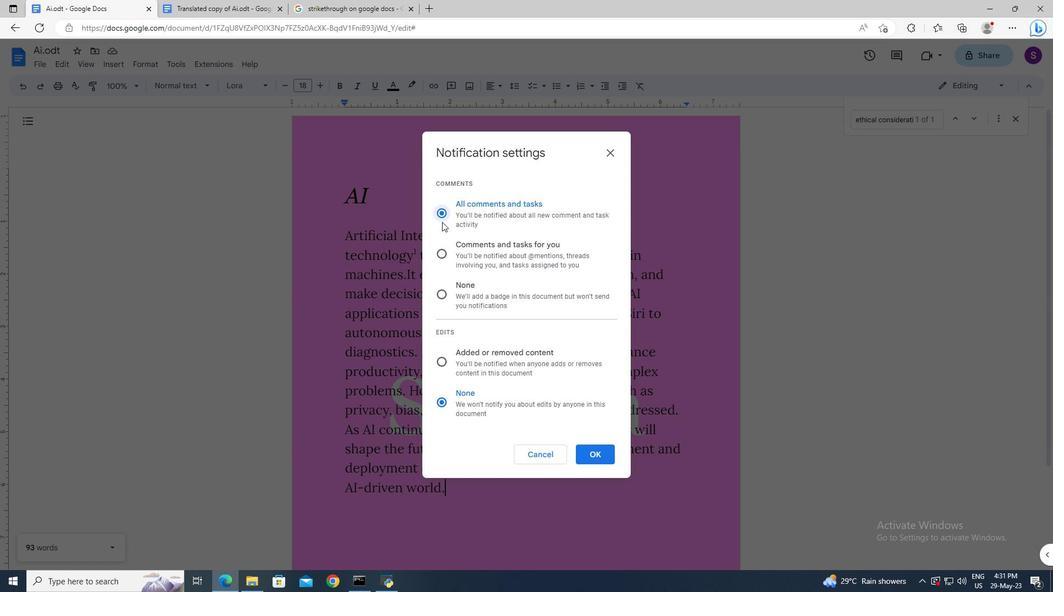 
Action: Mouse pressed left at (440, 211)
Screenshot: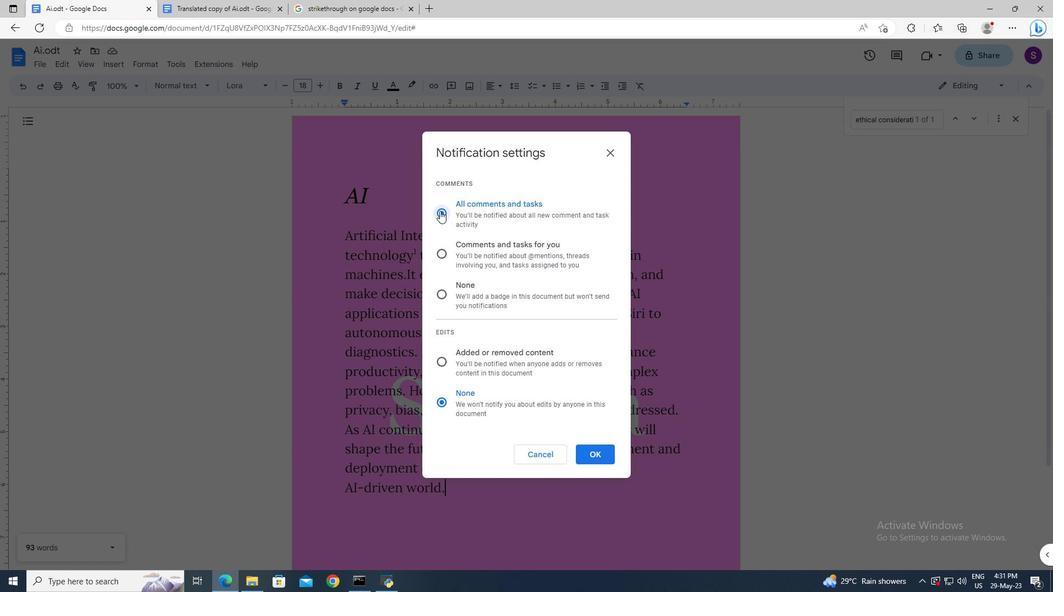 
Action: Mouse moved to (586, 455)
Screenshot: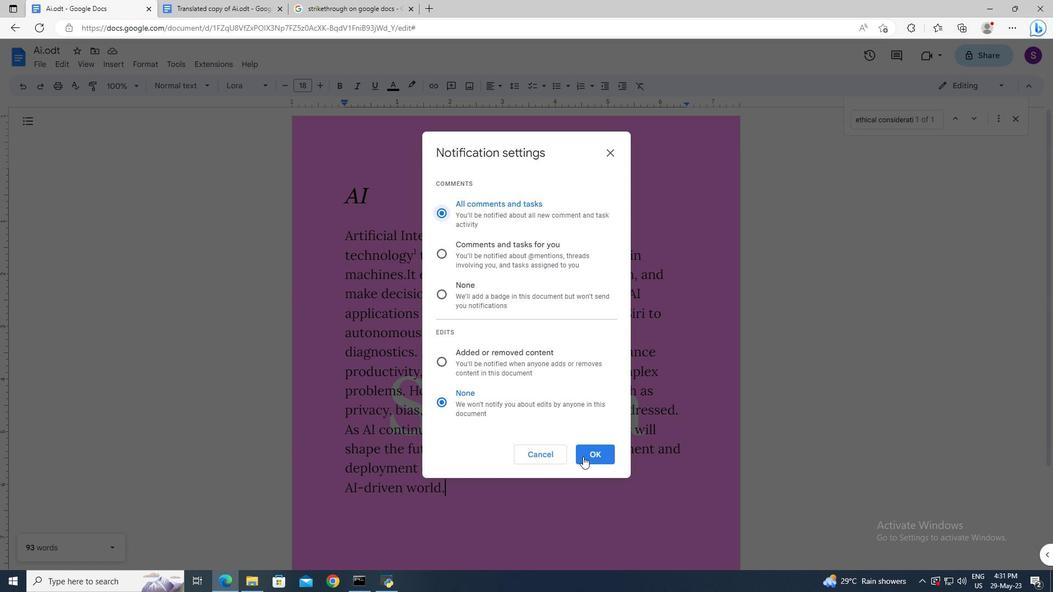 
Action: Mouse pressed left at (586, 455)
Screenshot: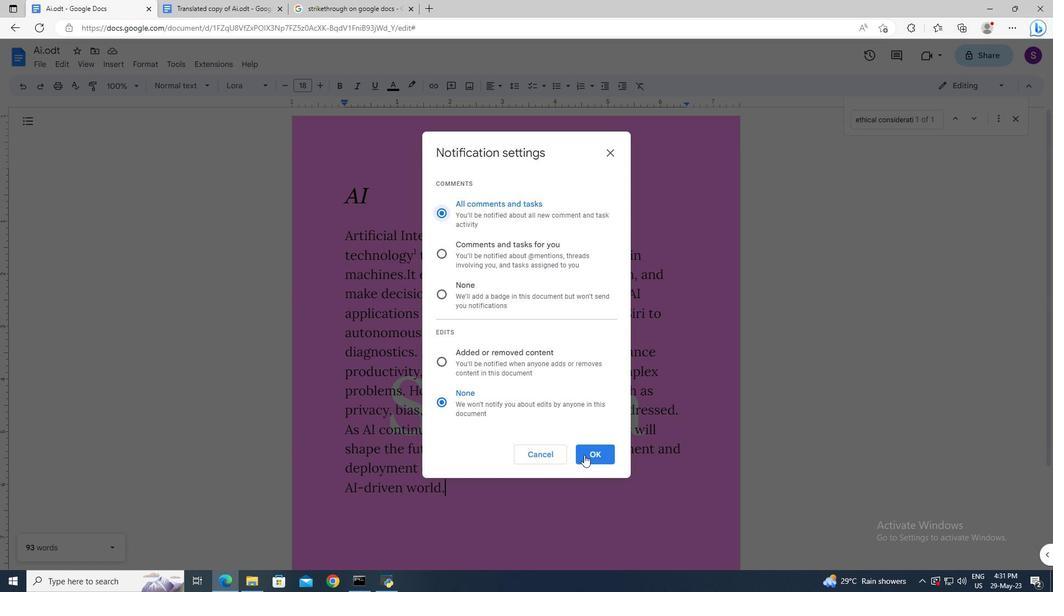 
Action: Mouse moved to (580, 445)
Screenshot: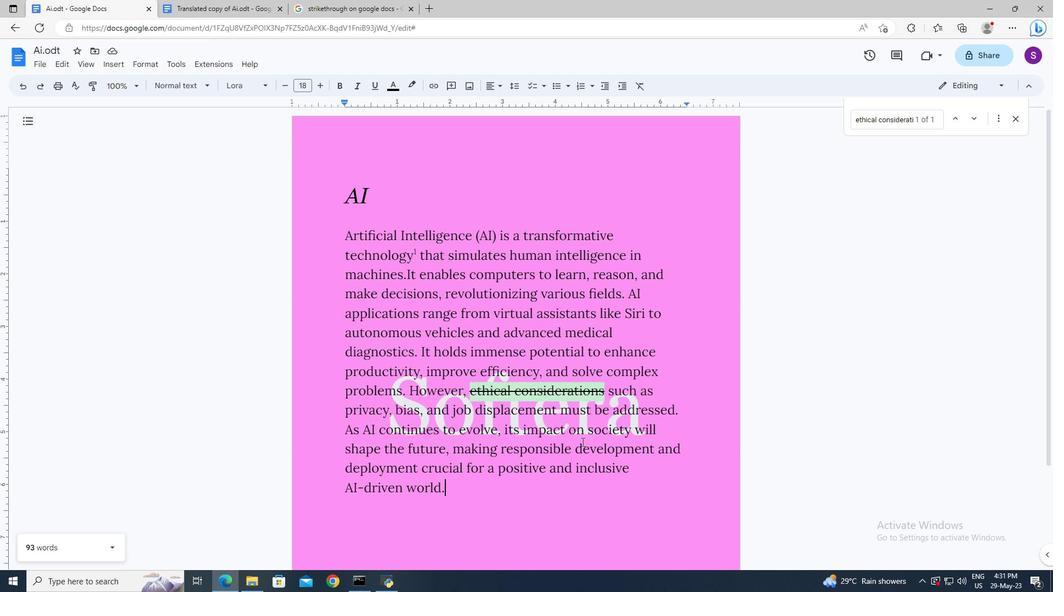 
